 Task: In messaging turn off allow messaging notifications.
Action: Mouse moved to (874, 89)
Screenshot: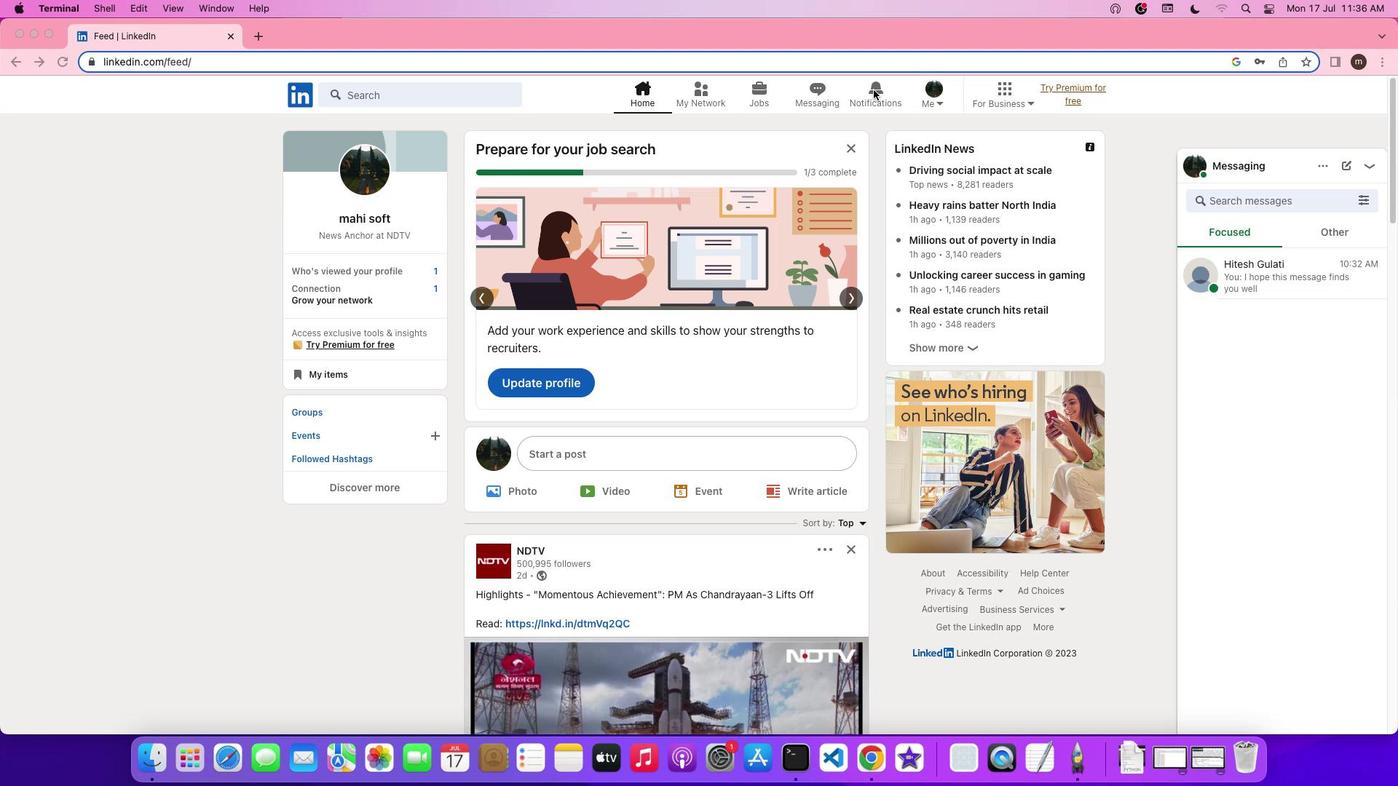 
Action: Mouse pressed left at (874, 89)
Screenshot: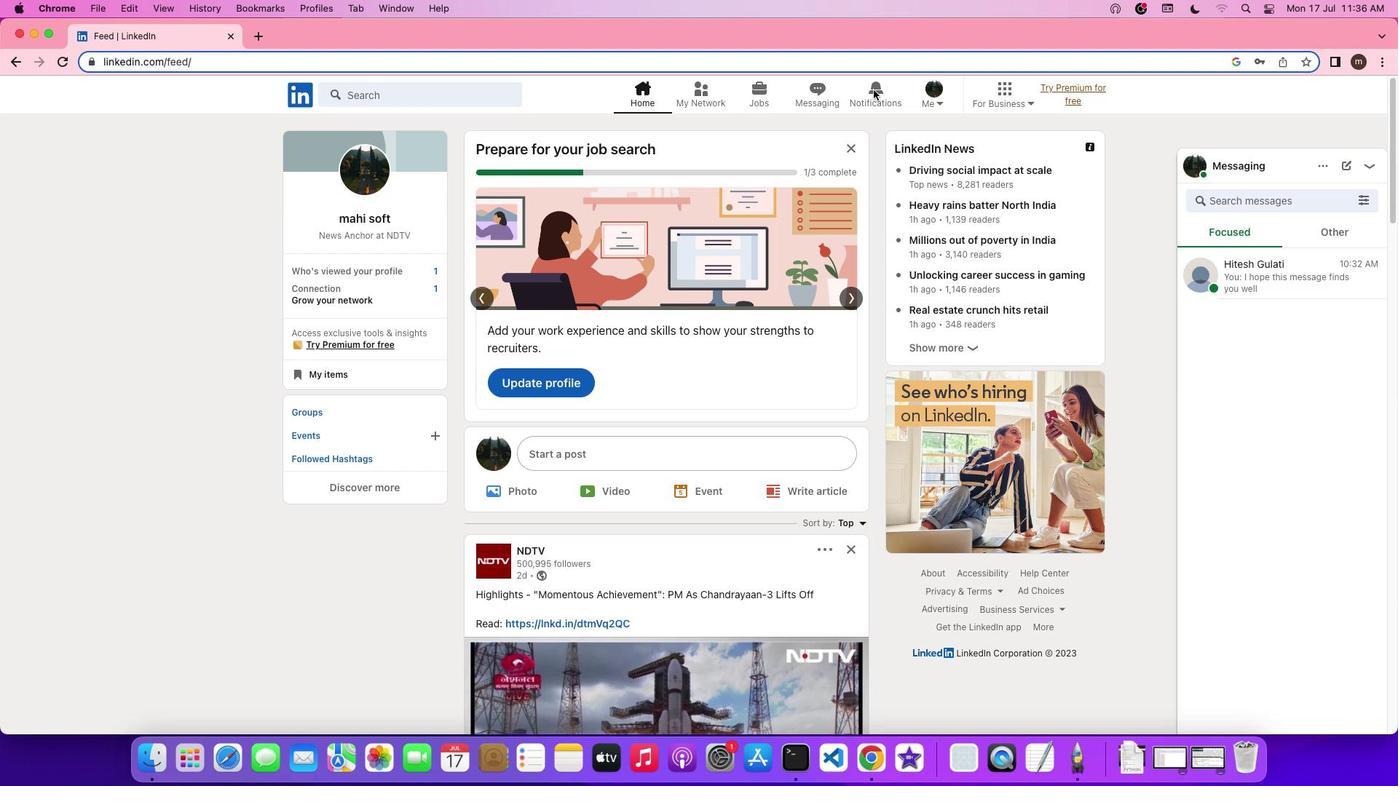 
Action: Mouse pressed left at (874, 89)
Screenshot: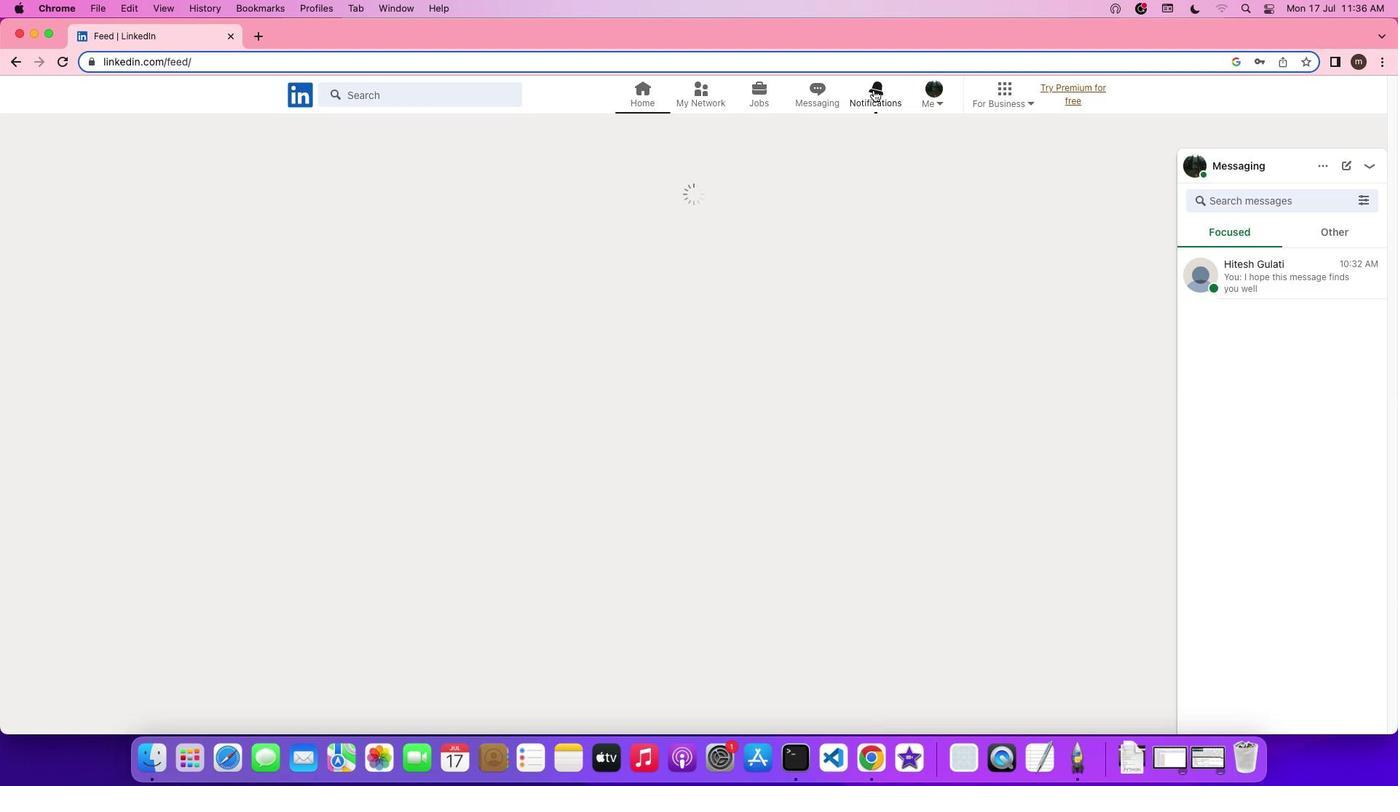 
Action: Mouse moved to (344, 190)
Screenshot: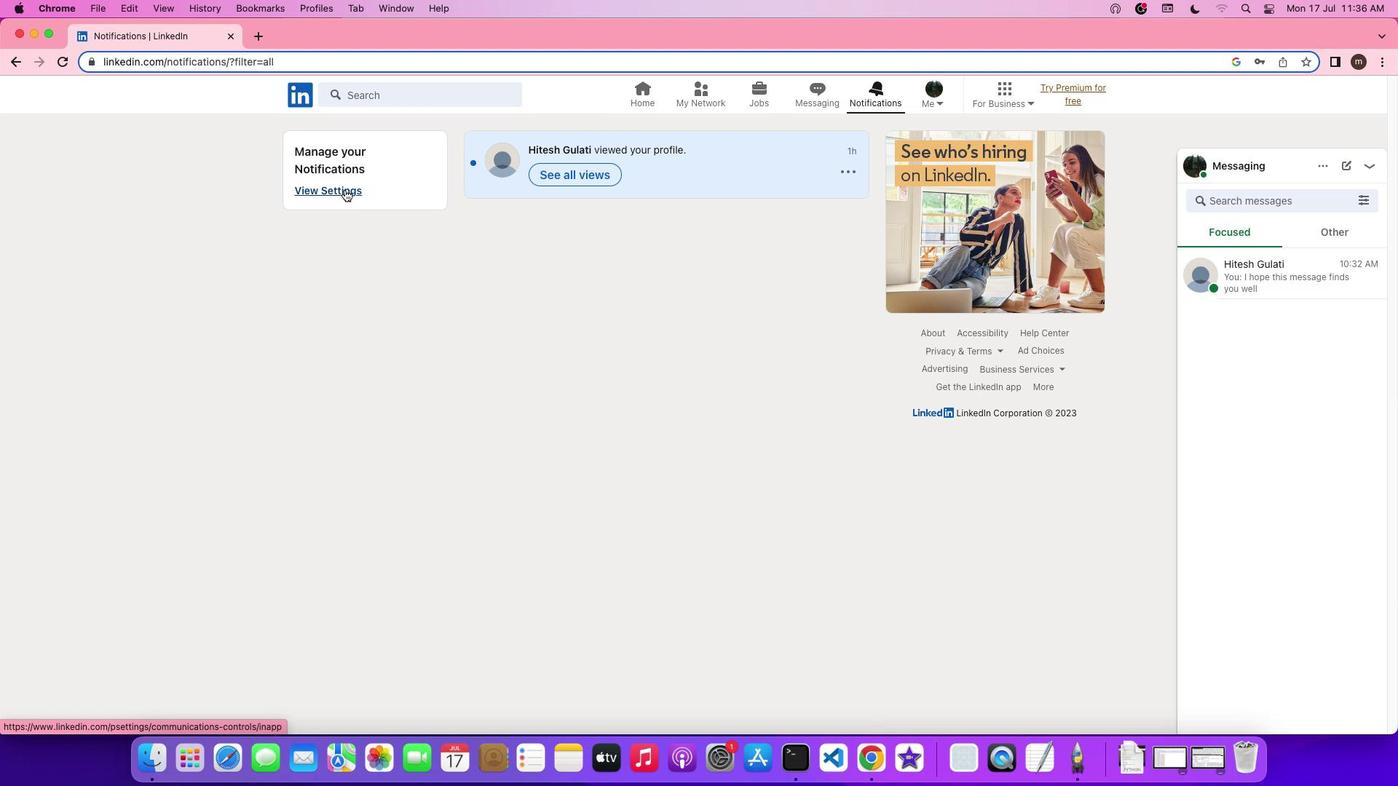 
Action: Mouse pressed left at (344, 190)
Screenshot: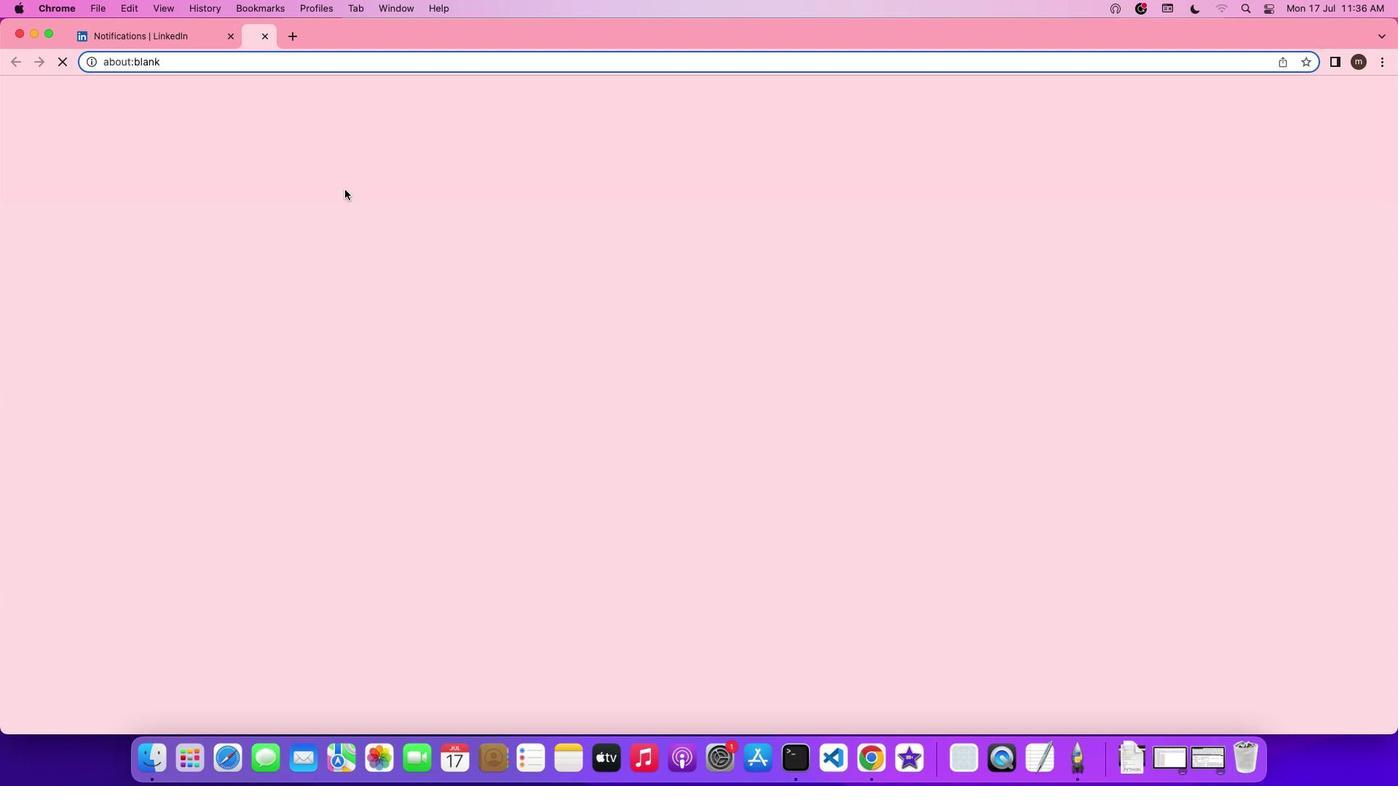 
Action: Mouse moved to (630, 395)
Screenshot: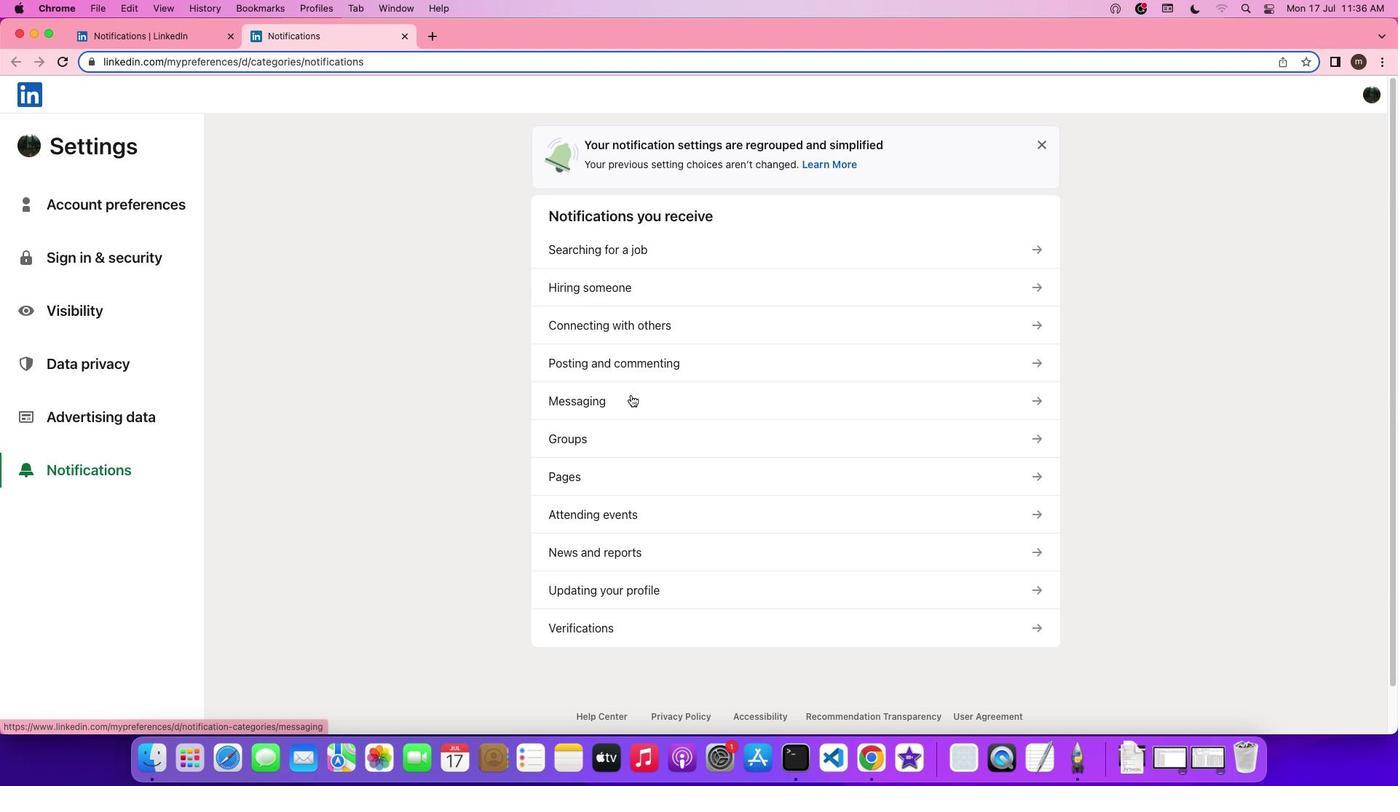 
Action: Mouse pressed left at (630, 395)
Screenshot: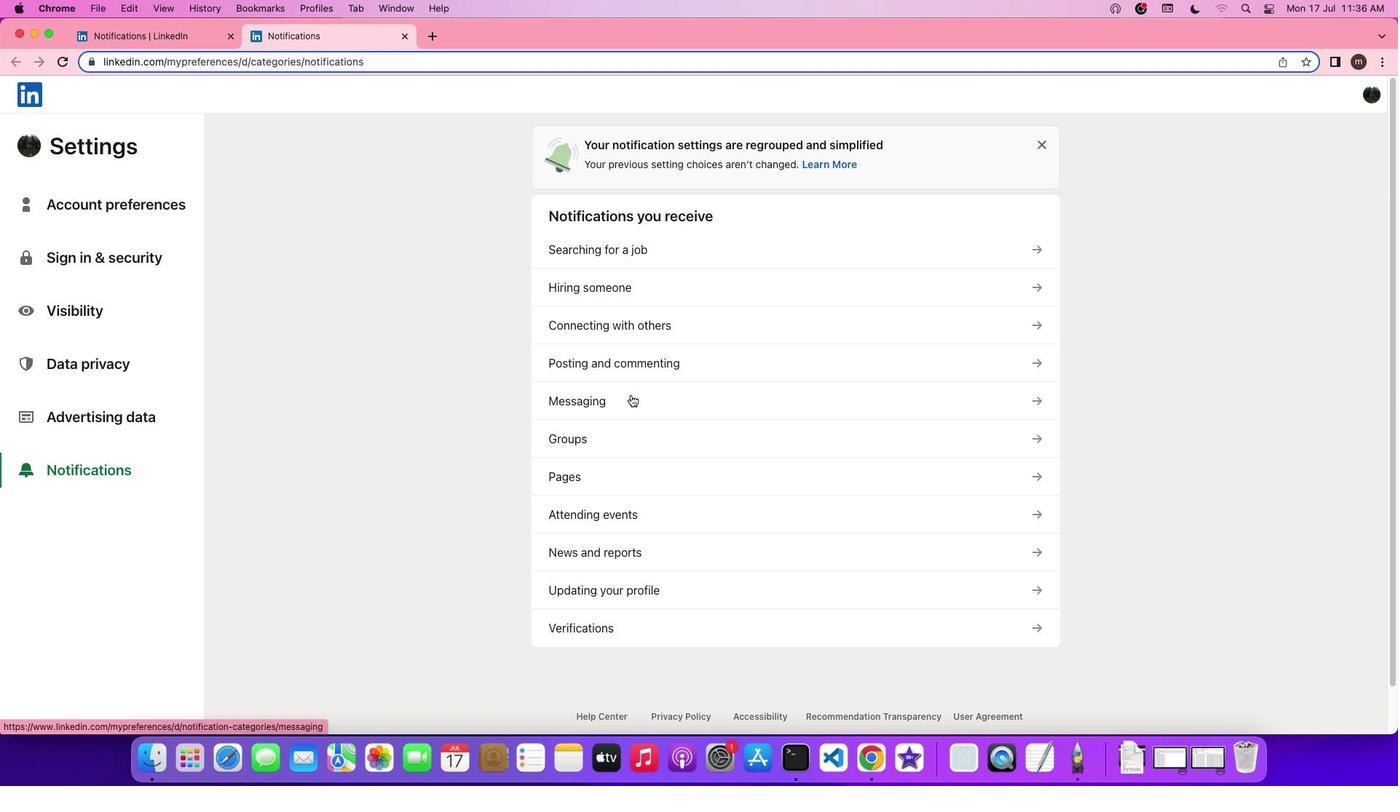 
Action: Mouse moved to (1024, 187)
Screenshot: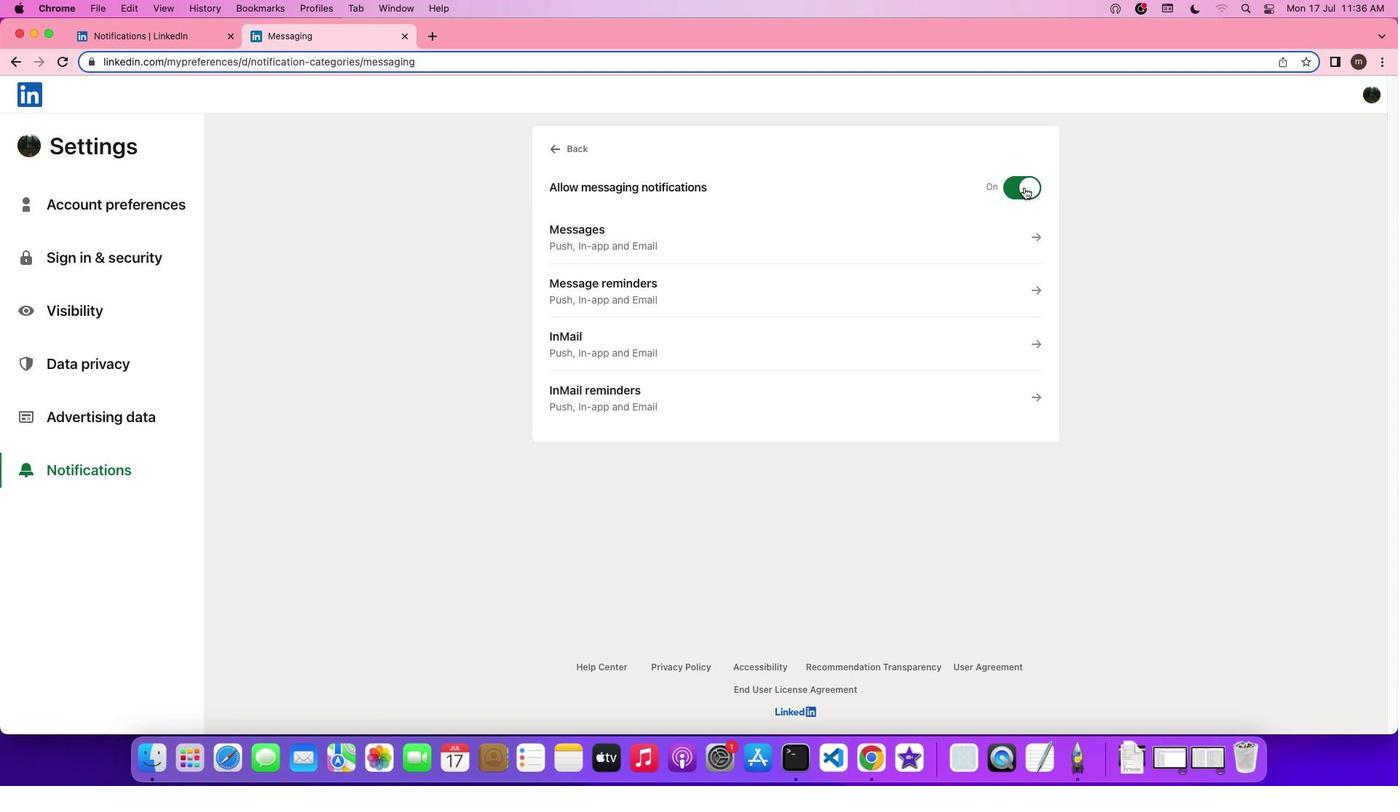 
Action: Mouse pressed left at (1024, 187)
Screenshot: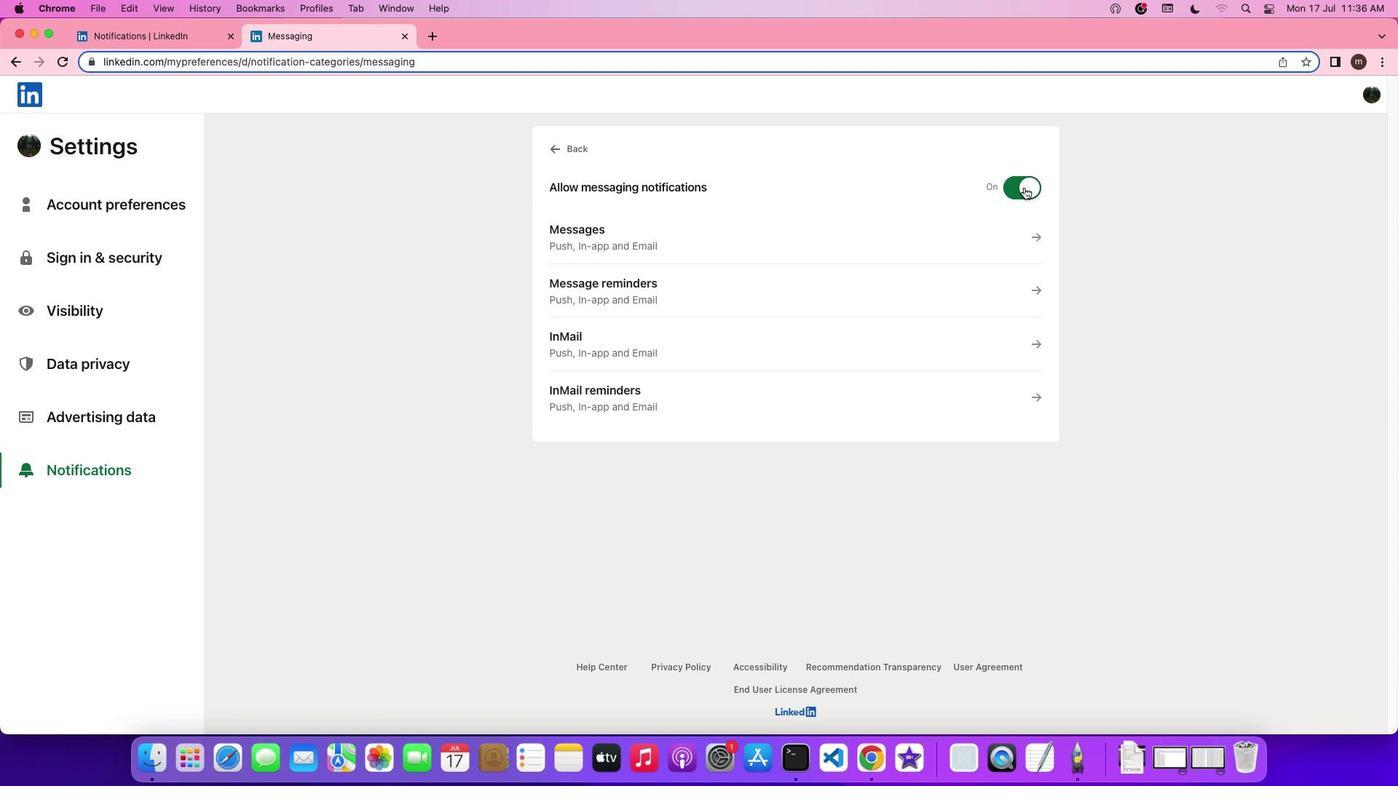 
